 Task: Go to the posts of company JPMorgan Chase & Co.
Action: Mouse moved to (535, 103)
Screenshot: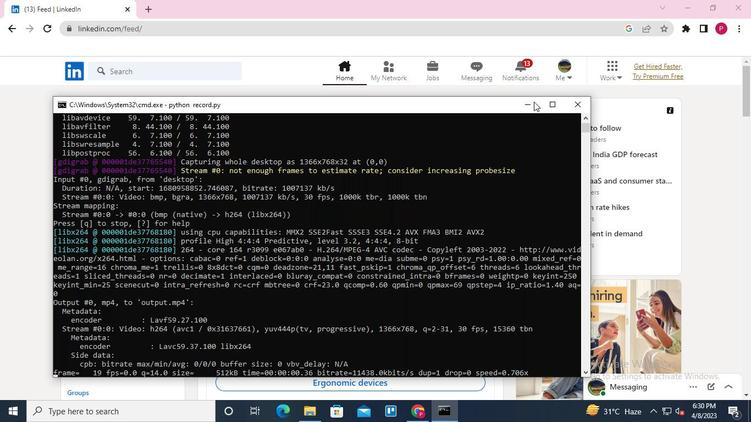 
Action: Mouse pressed left at (535, 103)
Screenshot: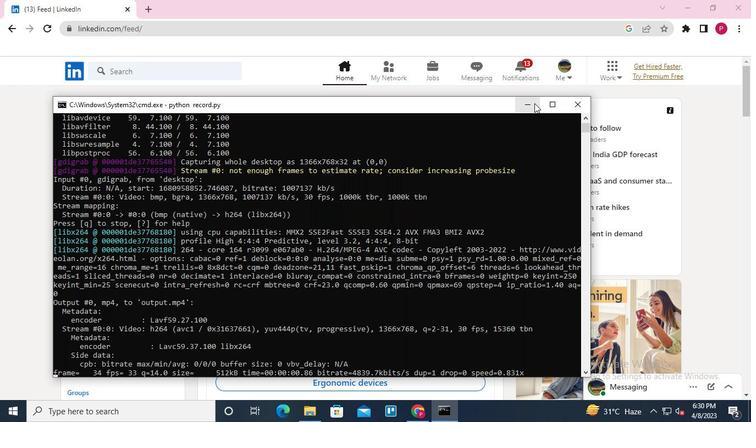 
Action: Mouse moved to (114, 69)
Screenshot: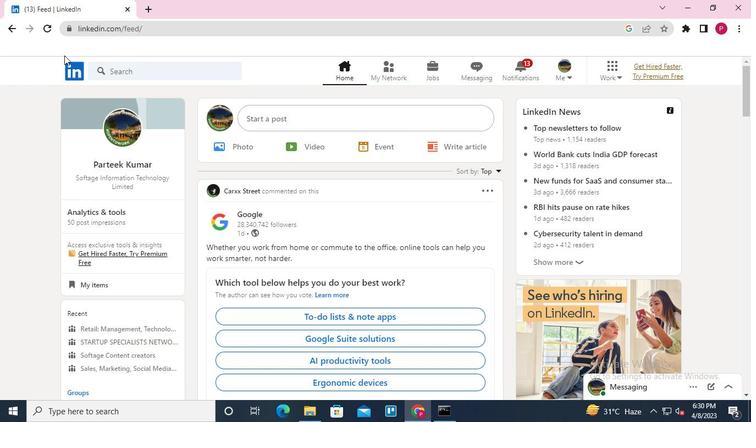 
Action: Mouse pressed left at (114, 69)
Screenshot: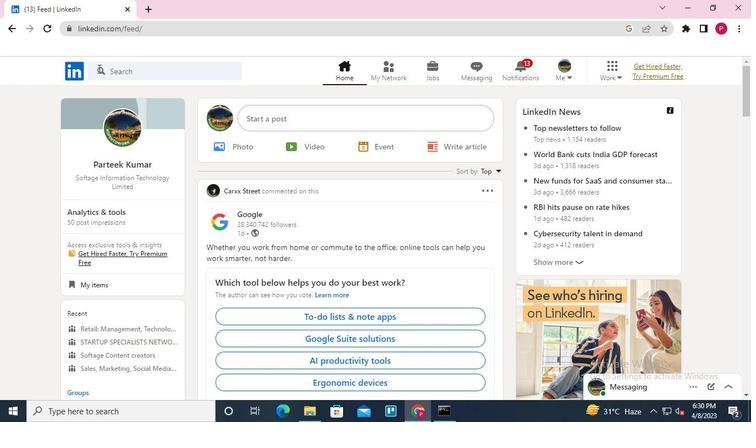 
Action: Mouse moved to (110, 127)
Screenshot: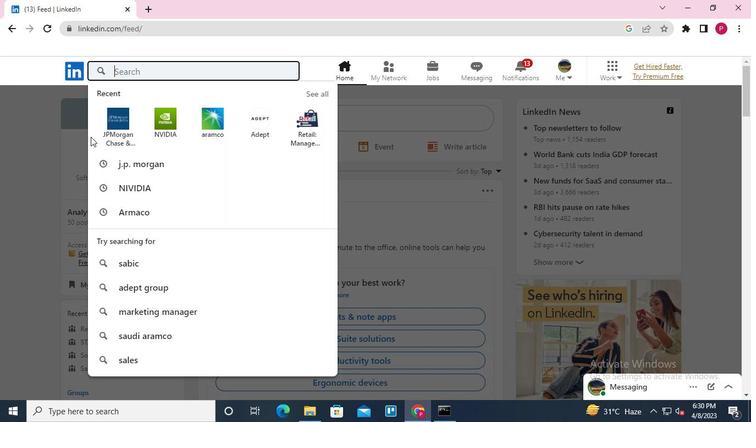 
Action: Mouse pressed left at (110, 127)
Screenshot: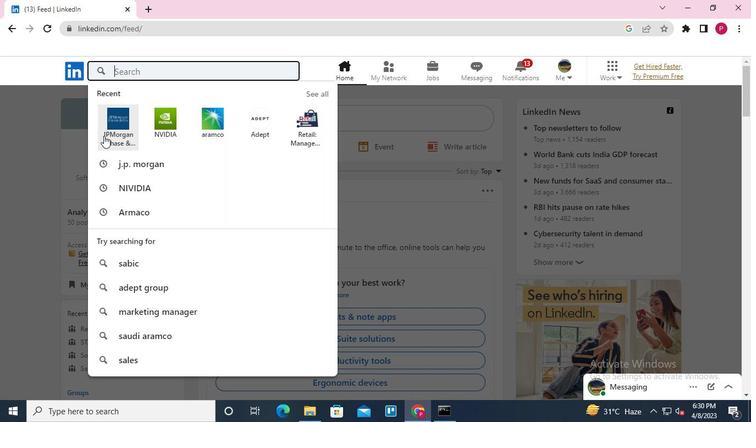 
Action: Mouse moved to (192, 129)
Screenshot: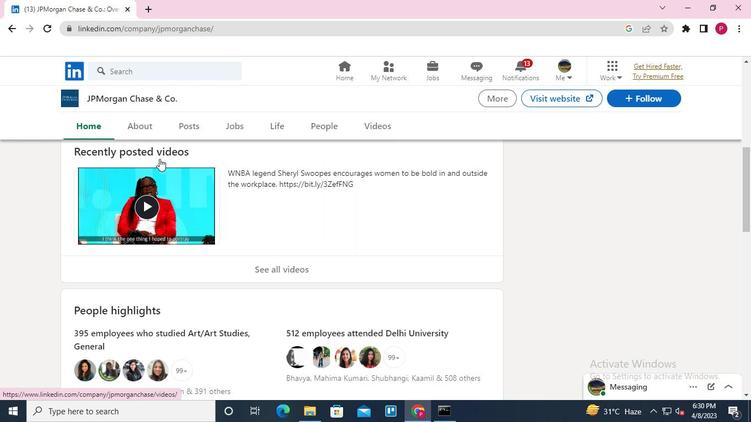 
Action: Mouse pressed left at (192, 129)
Screenshot: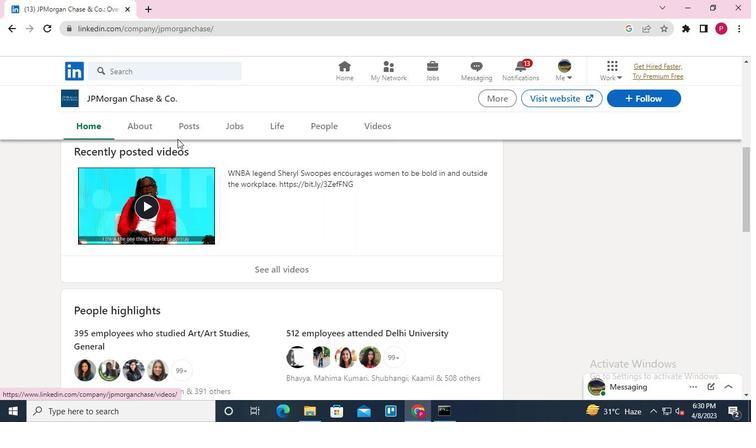 
Action: Mouse moved to (317, 275)
Screenshot: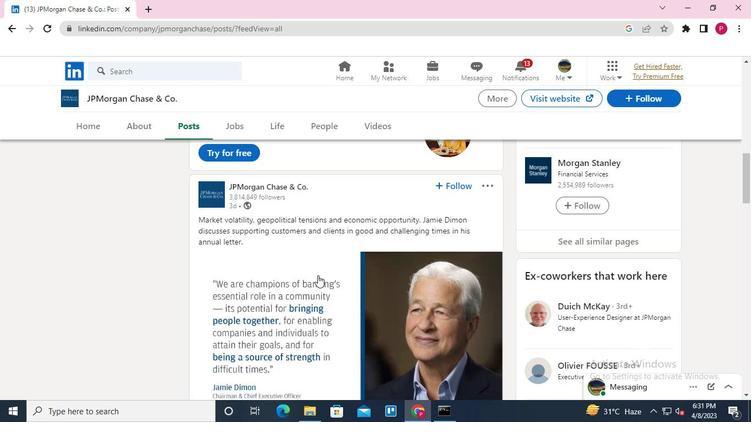 
Action: Keyboard Key.alt_l
Screenshot: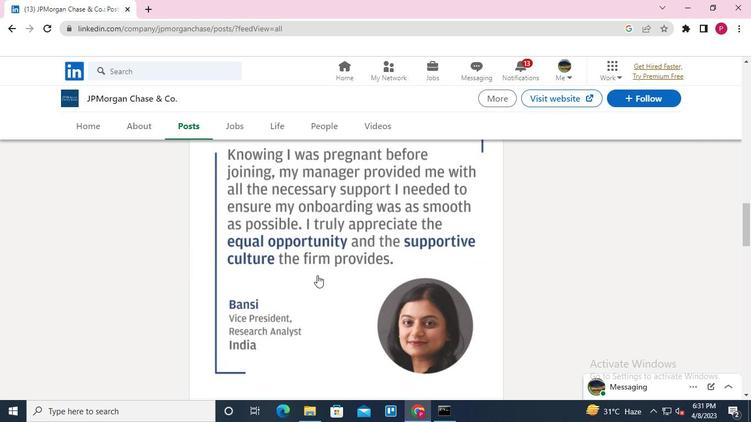 
Action: Keyboard Key.tab
Screenshot: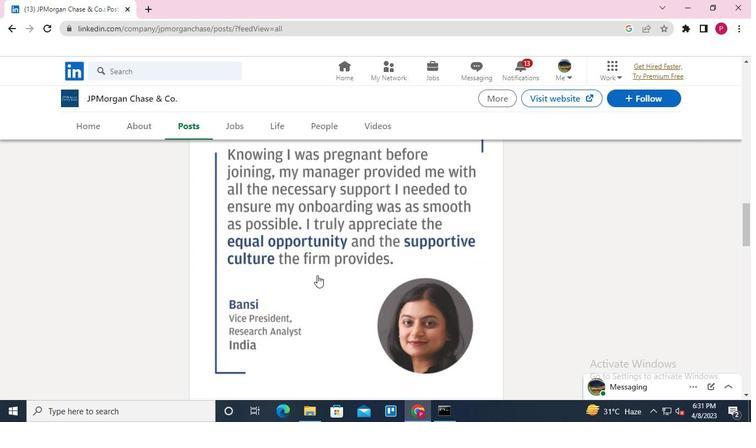 
Action: Mouse moved to (572, 104)
Screenshot: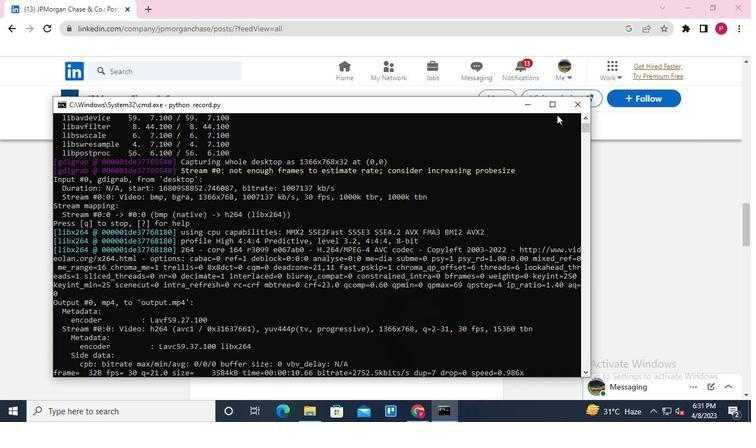 
Action: Mouse pressed left at (572, 104)
Screenshot: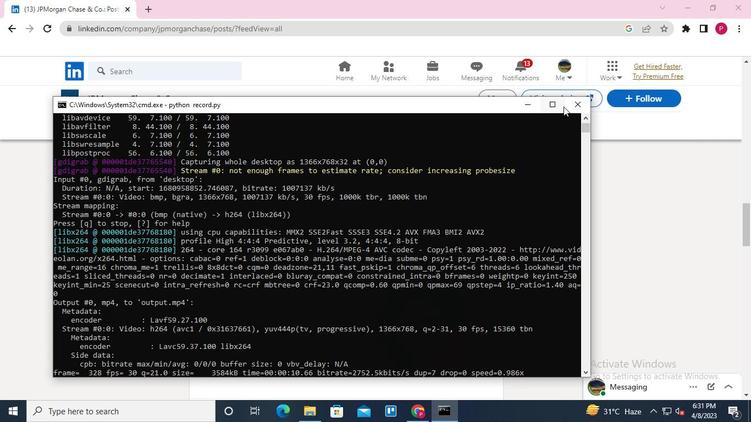 
